 Task: Check the median days on the market of single-family homes in the last 1 year.
Action: Mouse moved to (1051, 195)
Screenshot: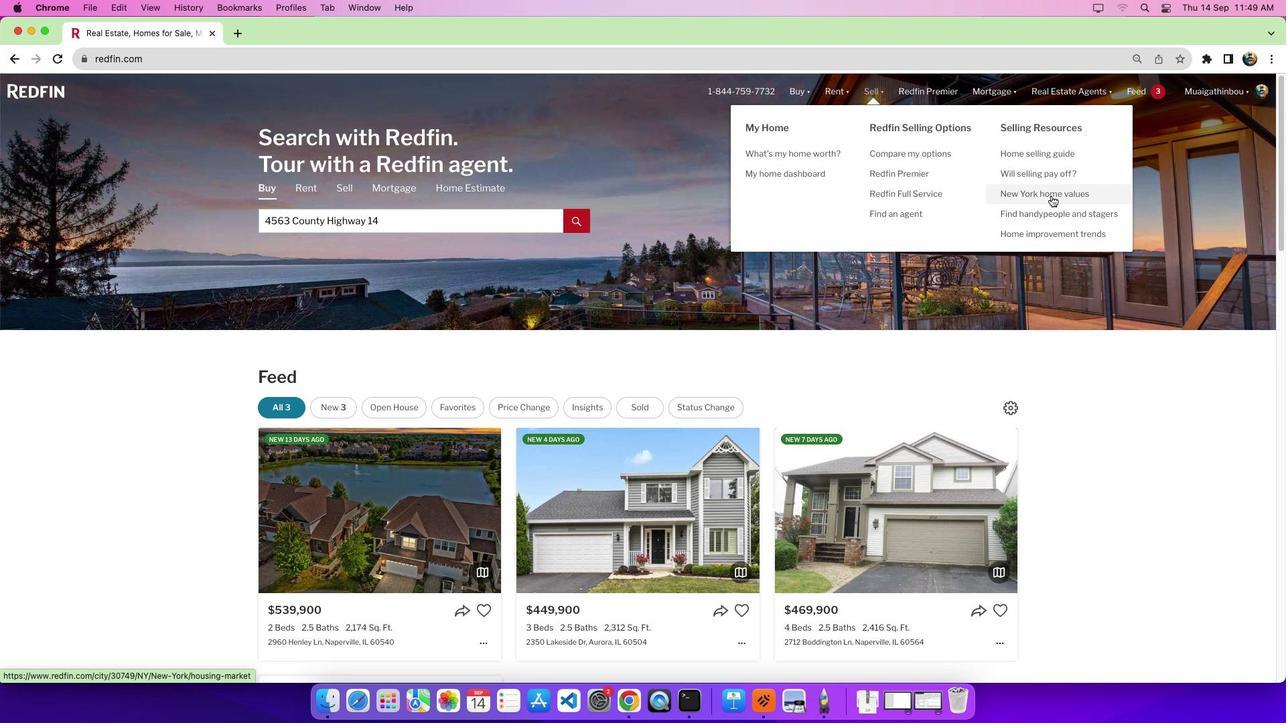 
Action: Mouse pressed left at (1051, 195)
Screenshot: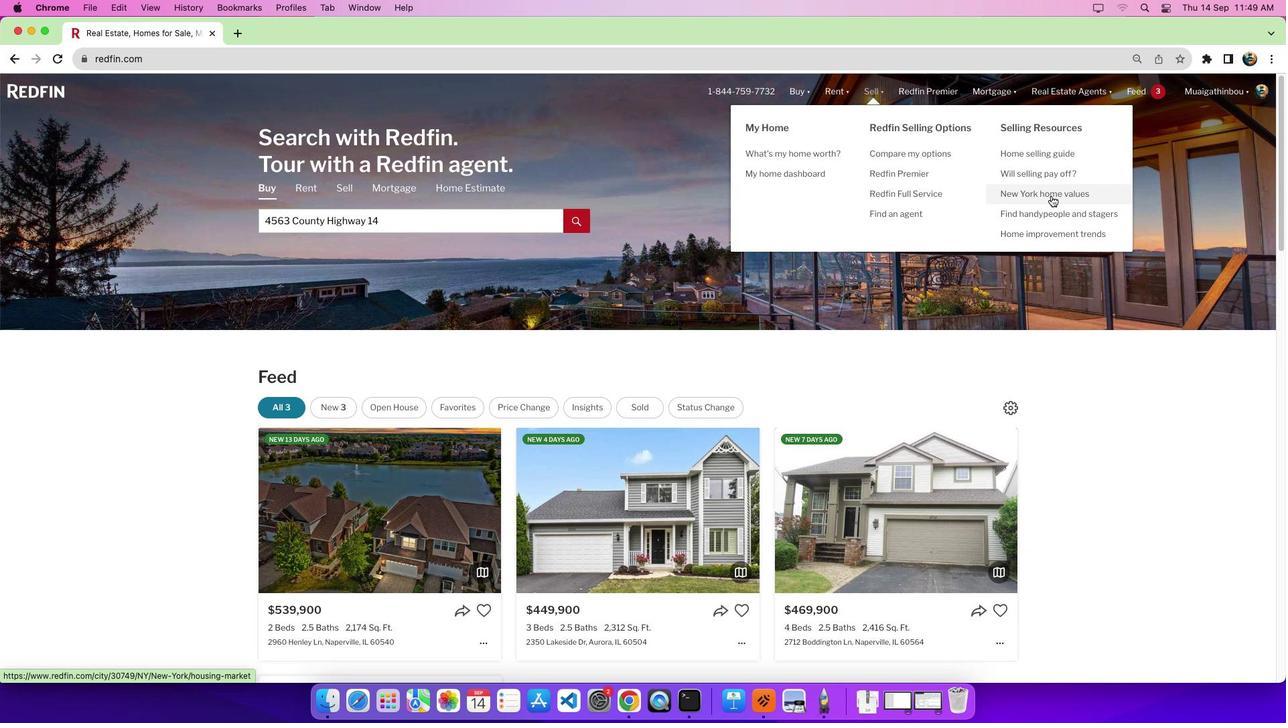 
Action: Mouse moved to (731, 376)
Screenshot: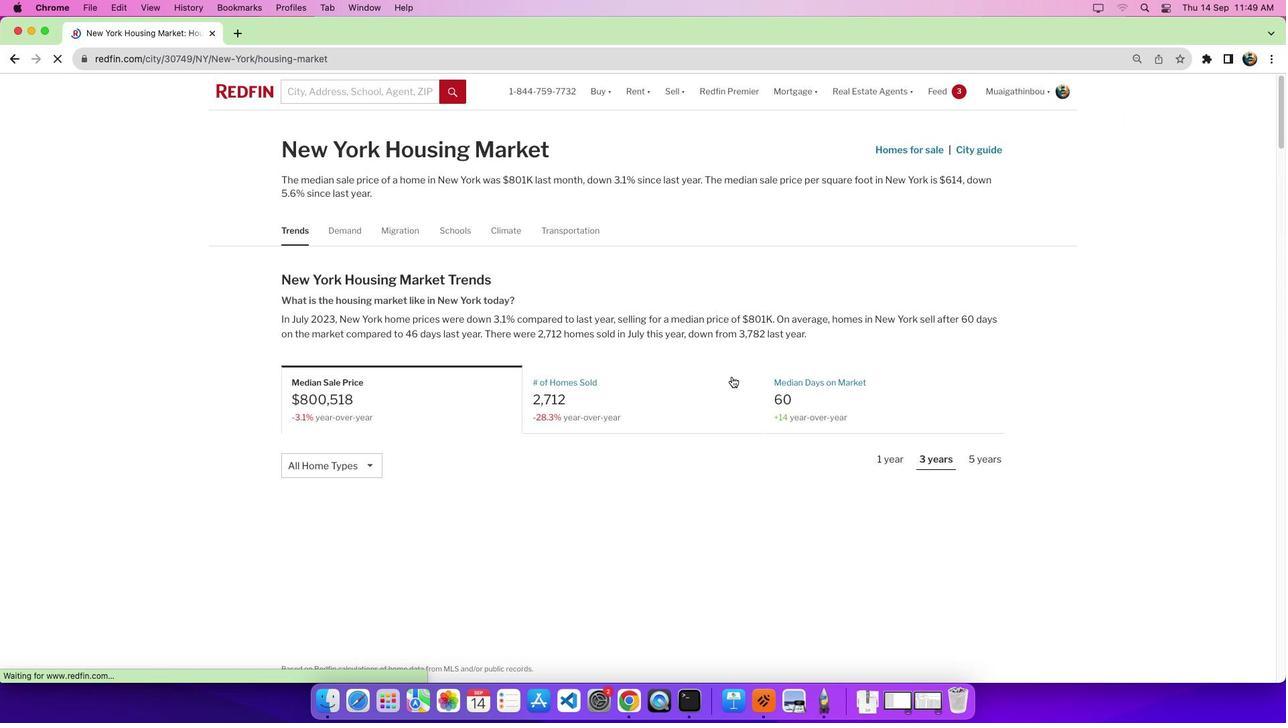 
Action: Mouse scrolled (731, 376) with delta (0, 0)
Screenshot: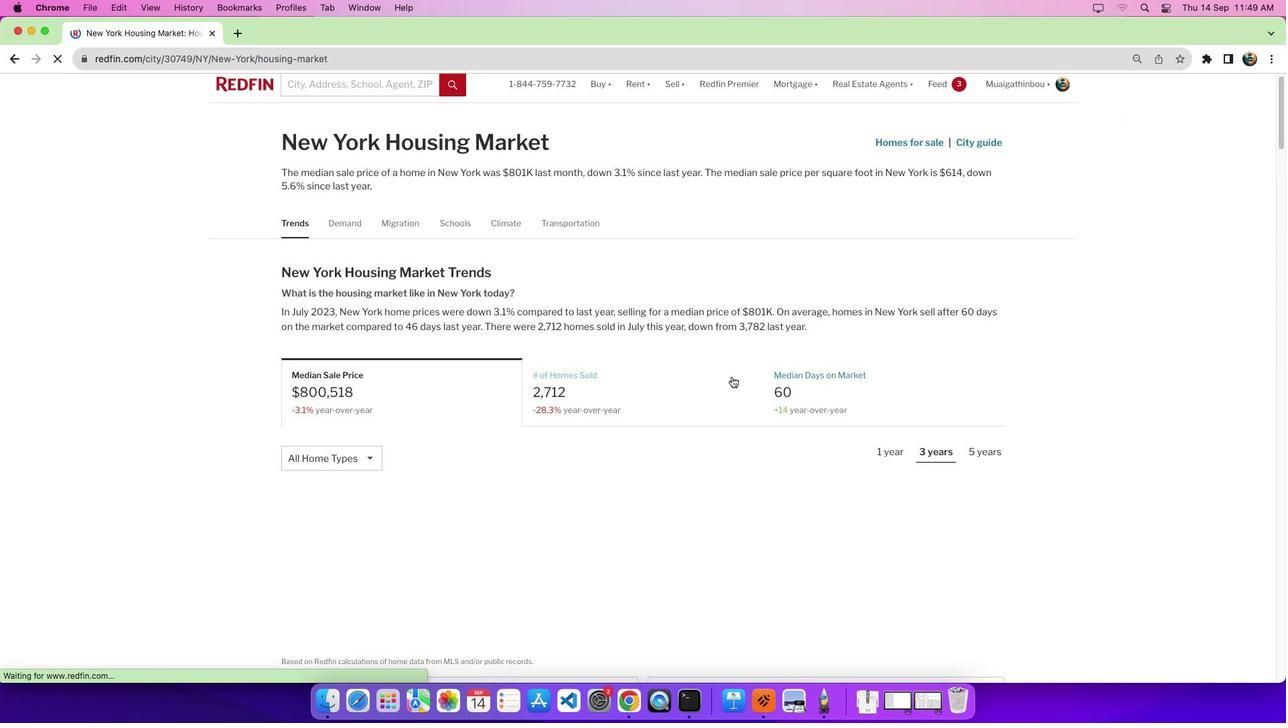 
Action: Mouse scrolled (731, 376) with delta (0, 0)
Screenshot: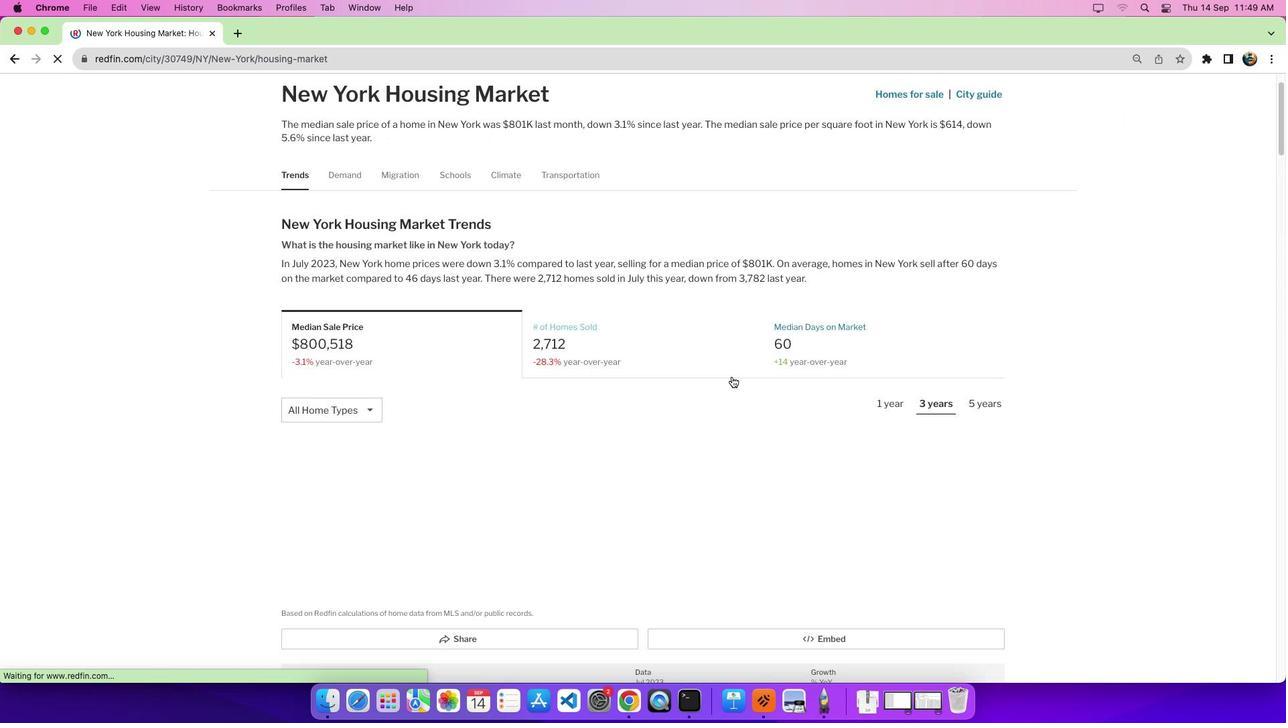 
Action: Mouse scrolled (731, 376) with delta (0, -4)
Screenshot: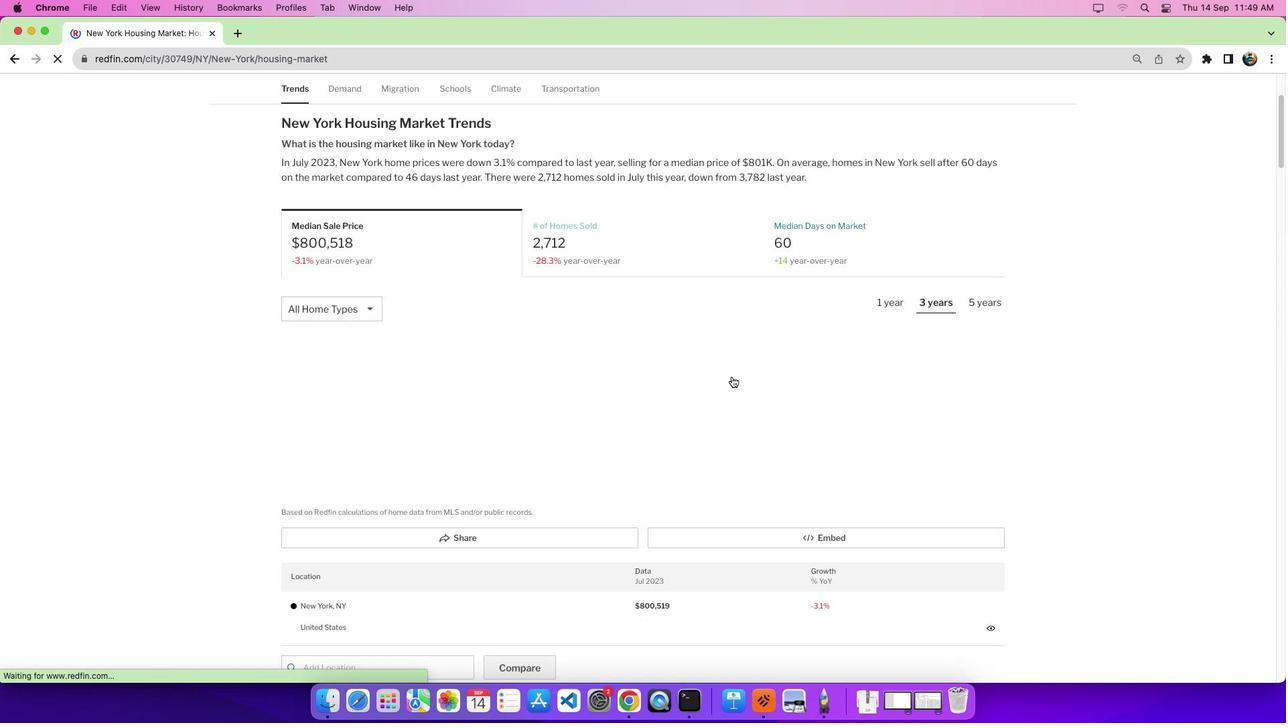 
Action: Mouse scrolled (731, 376) with delta (0, 0)
Screenshot: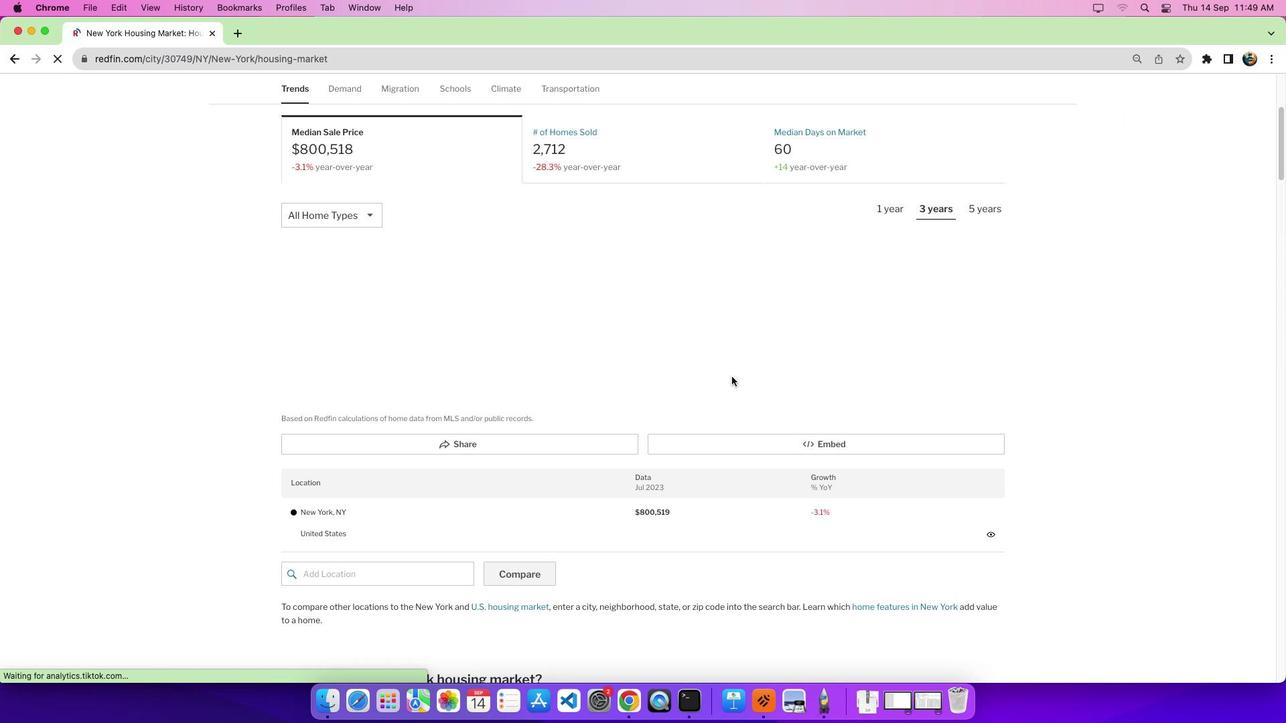 
Action: Mouse scrolled (731, 376) with delta (0, 1)
Screenshot: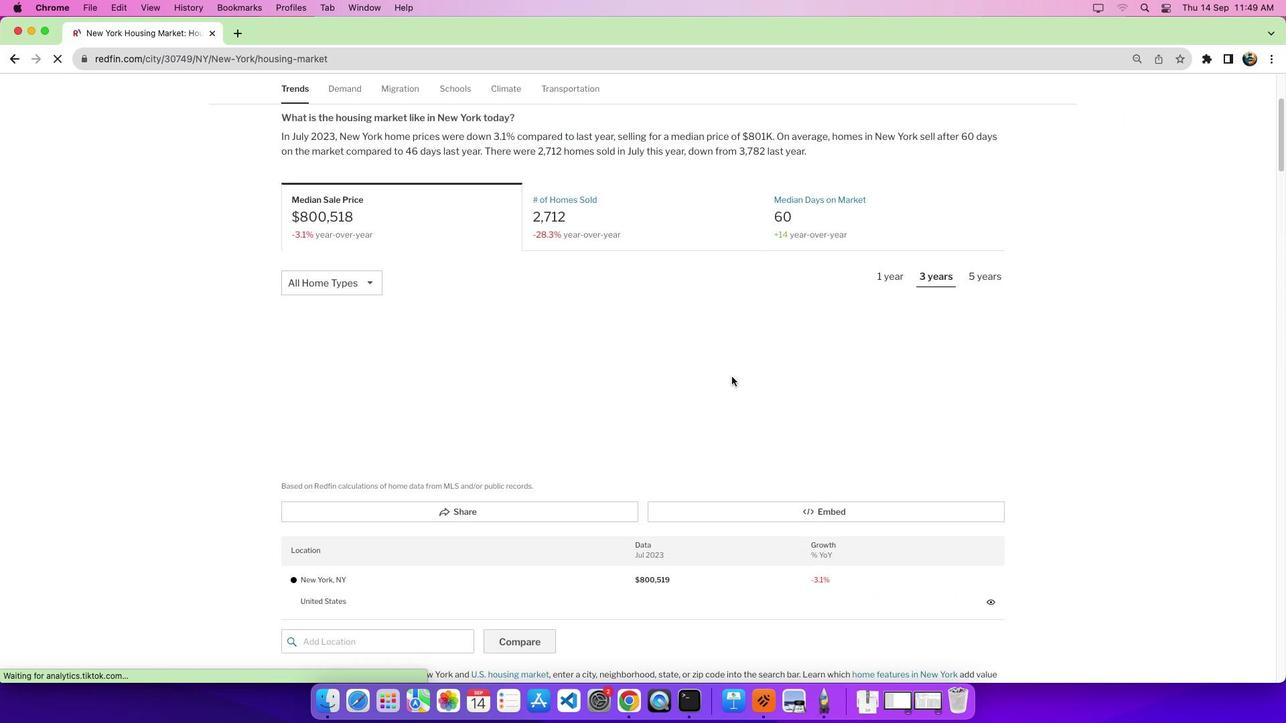 
Action: Mouse scrolled (731, 376) with delta (0, 6)
Screenshot: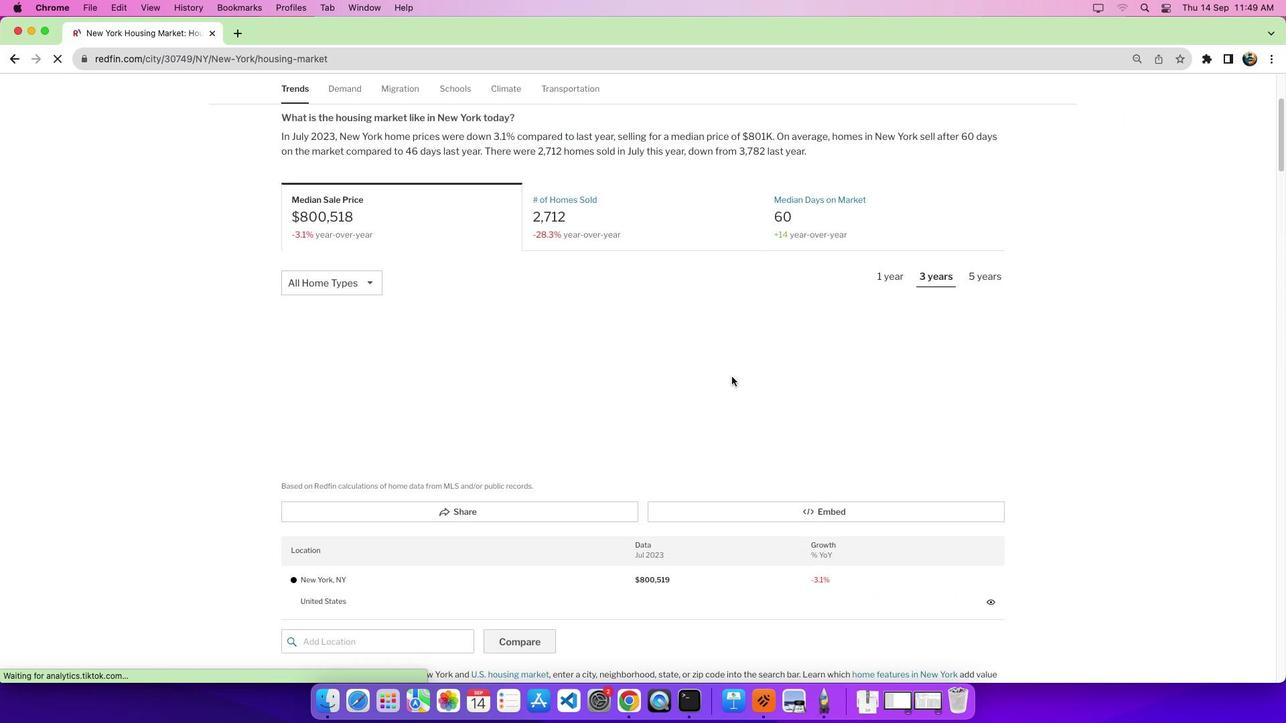 
Action: Mouse scrolled (731, 376) with delta (0, 9)
Screenshot: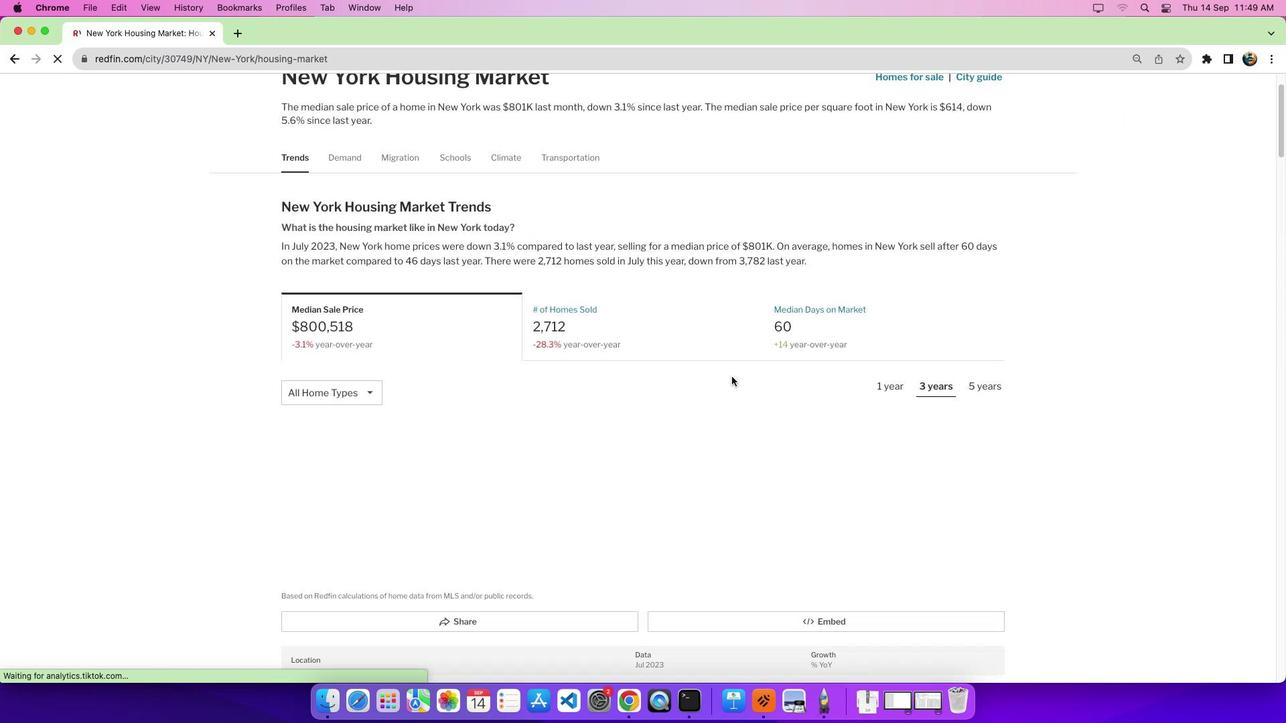 
Action: Mouse moved to (806, 412)
Screenshot: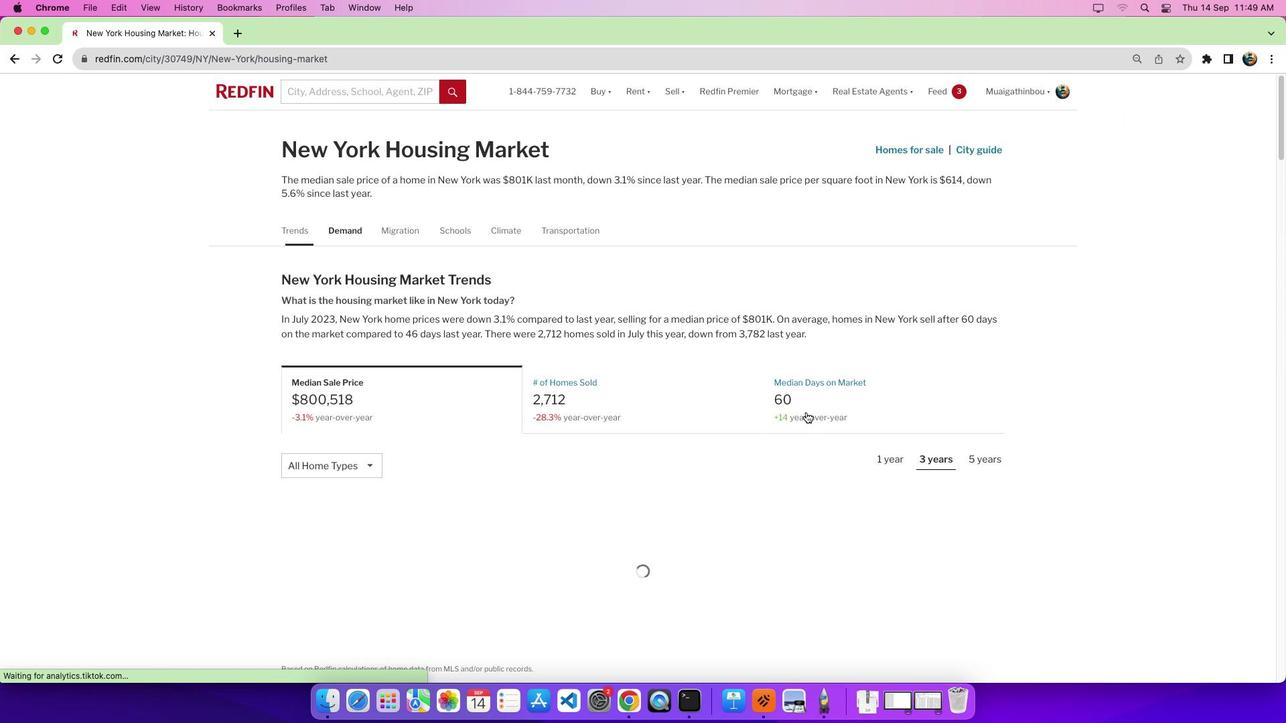 
Action: Mouse pressed left at (806, 412)
Screenshot: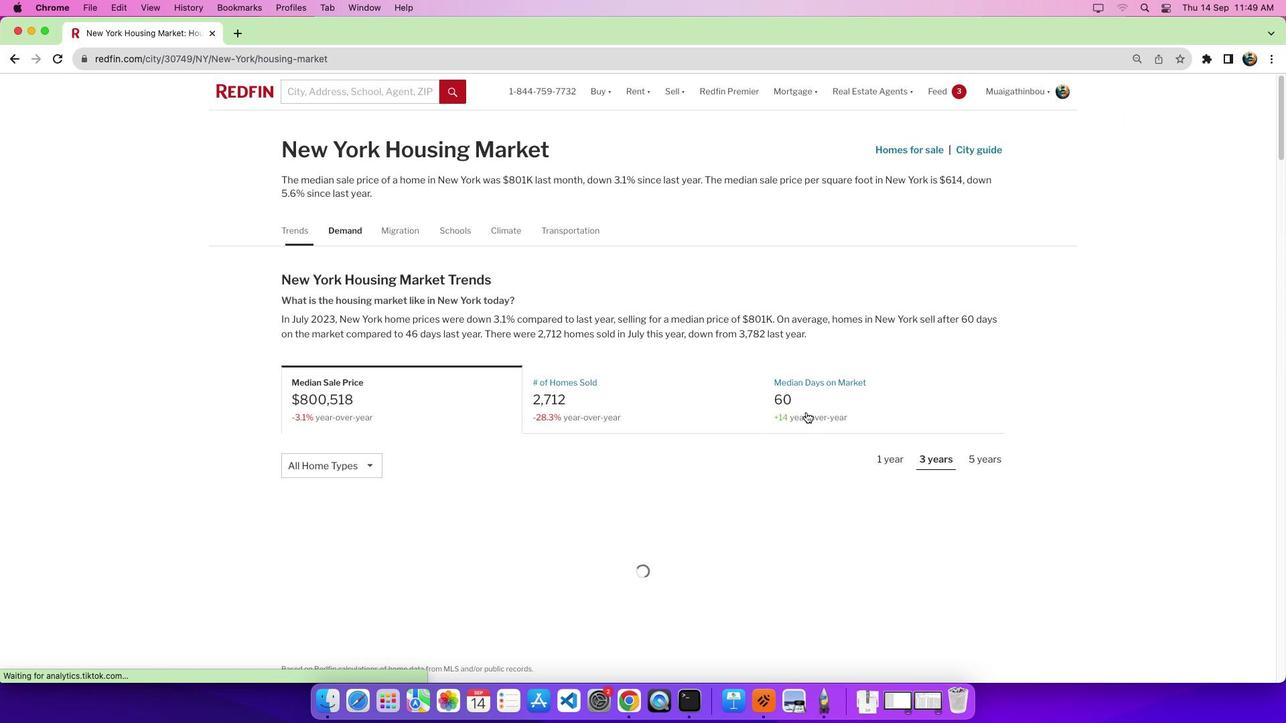 
Action: Mouse moved to (323, 468)
Screenshot: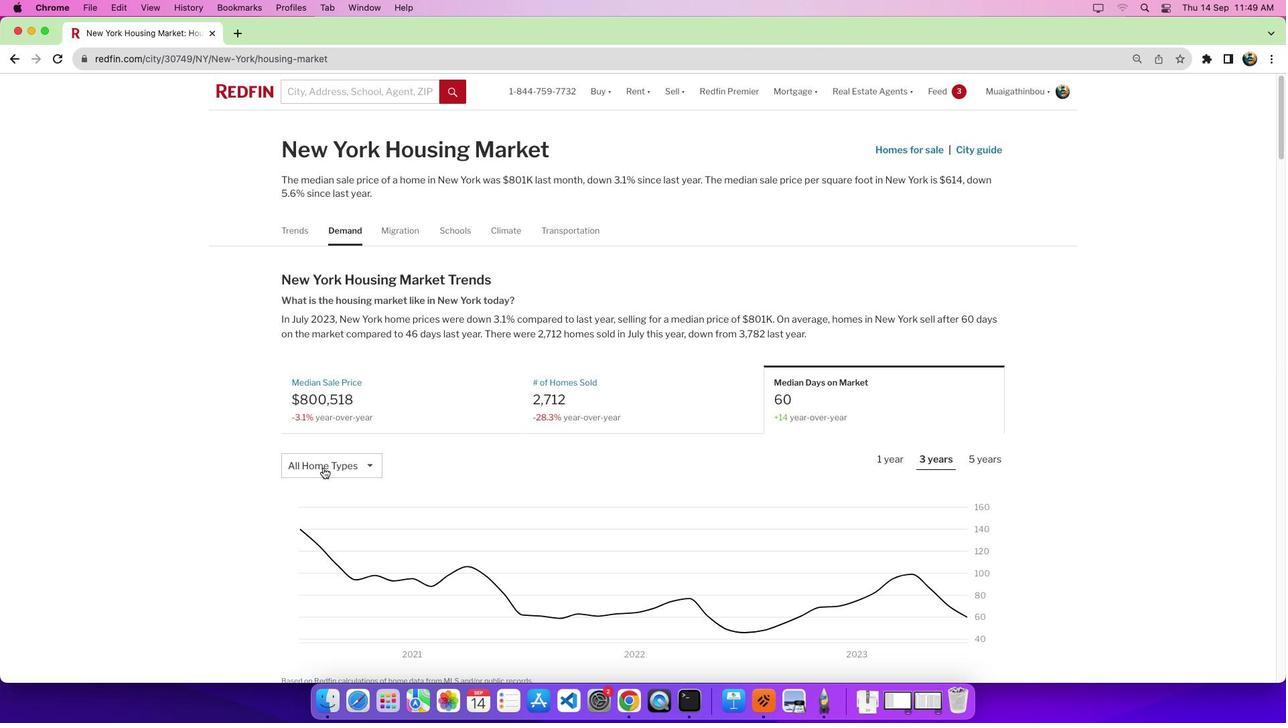 
Action: Mouse pressed left at (323, 468)
Screenshot: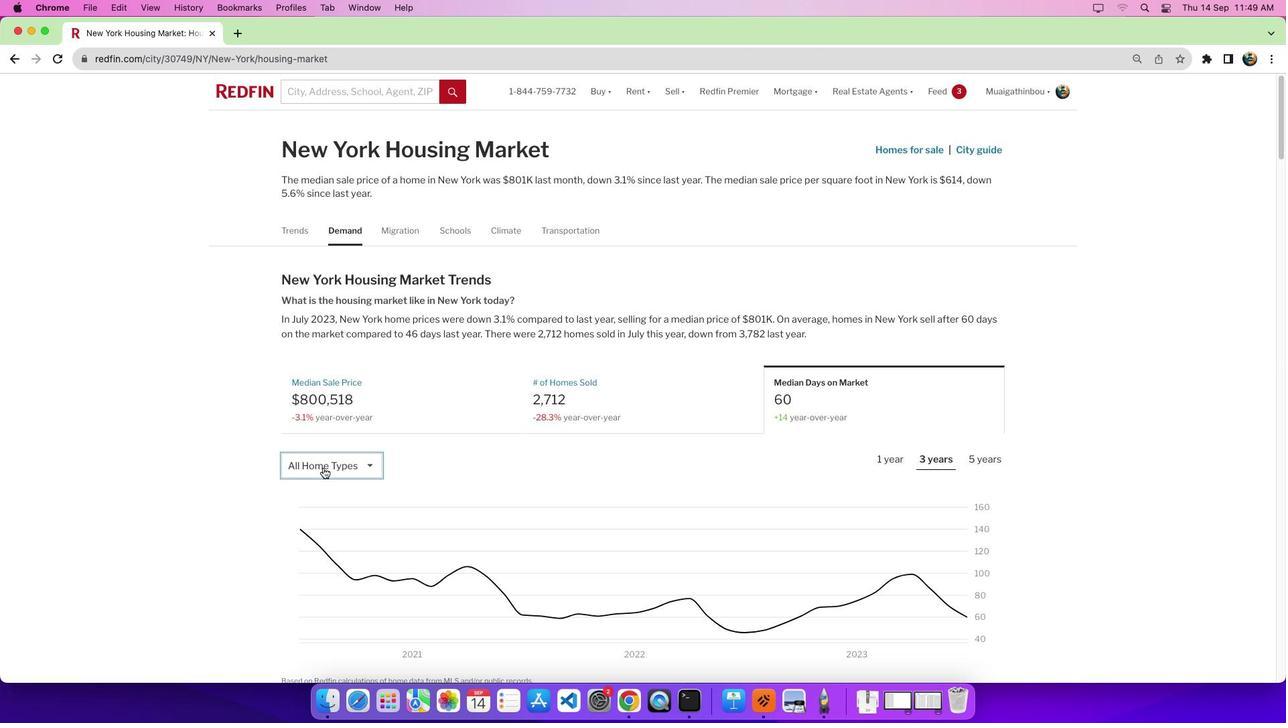 
Action: Mouse moved to (334, 518)
Screenshot: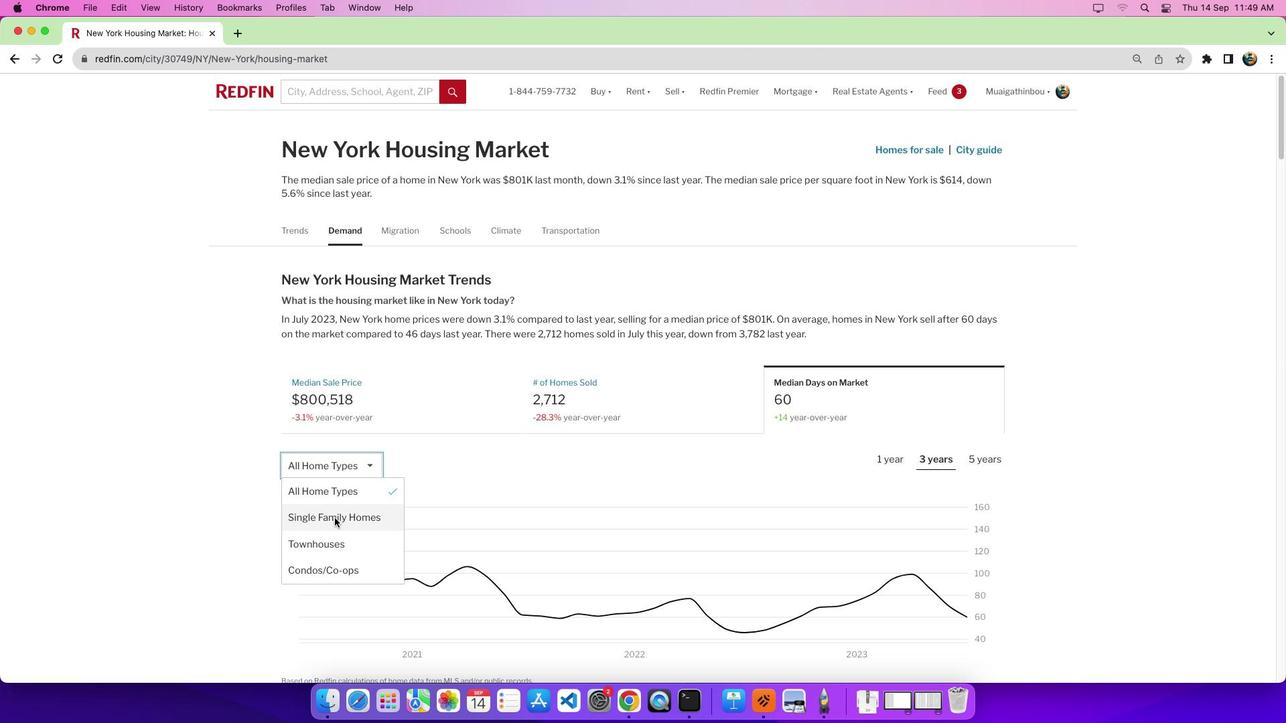 
Action: Mouse pressed left at (334, 518)
Screenshot: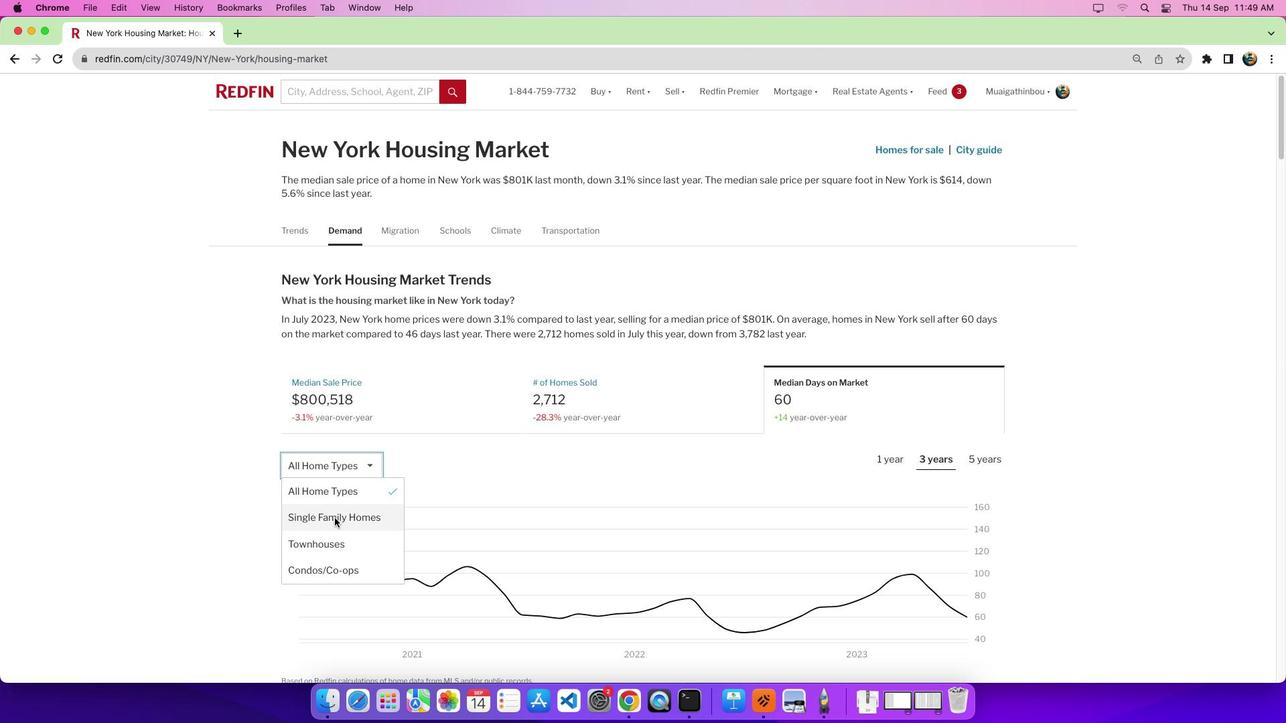 
Action: Mouse moved to (913, 464)
Screenshot: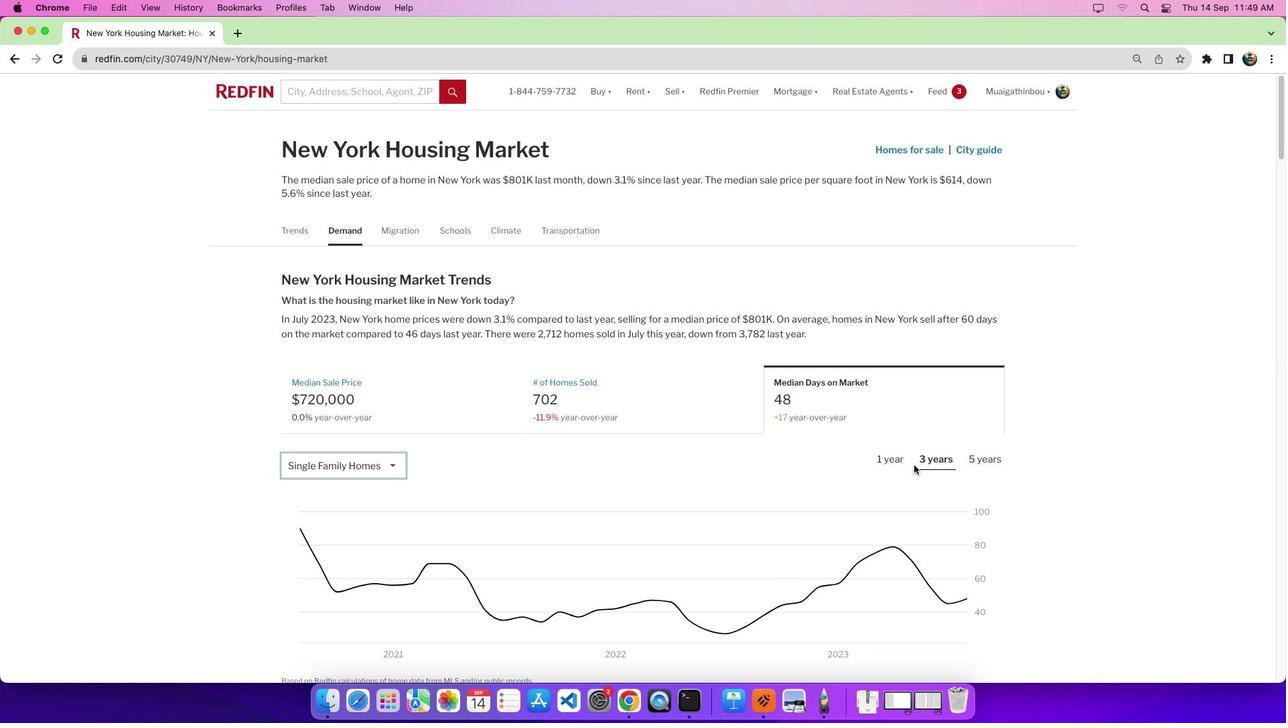 
Action: Mouse pressed left at (913, 464)
Screenshot: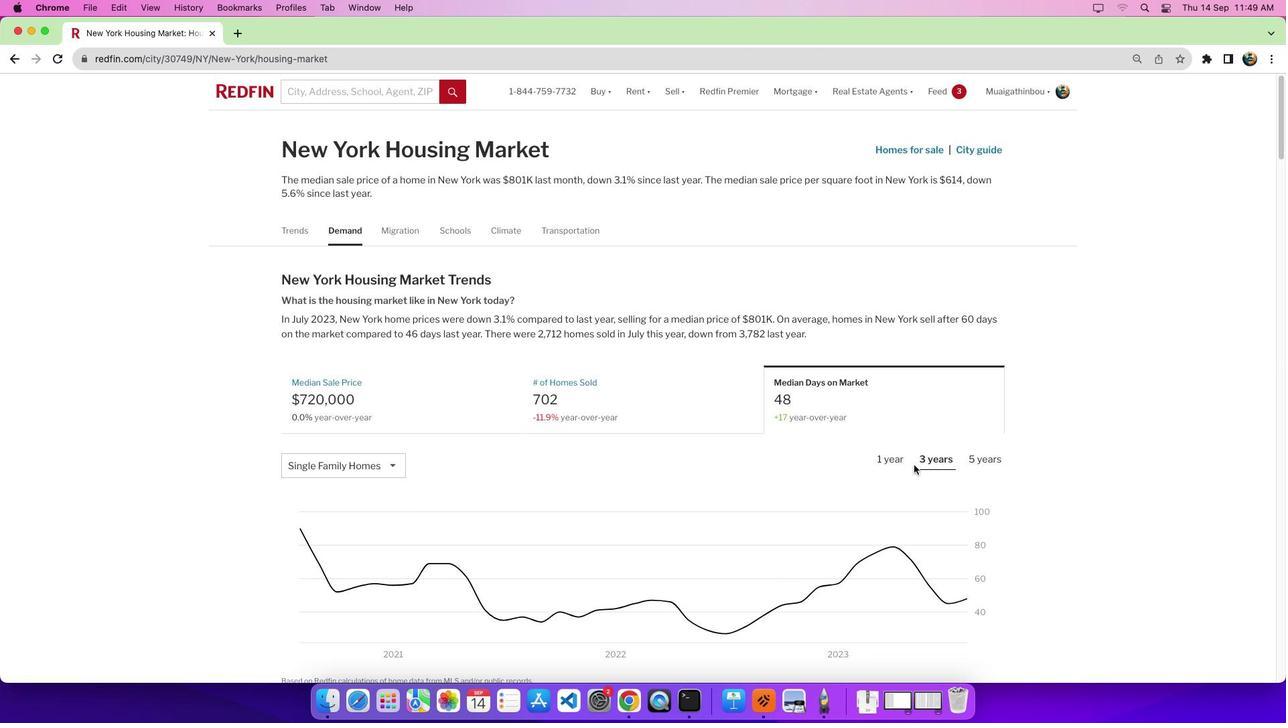 
Action: Mouse moved to (898, 462)
Screenshot: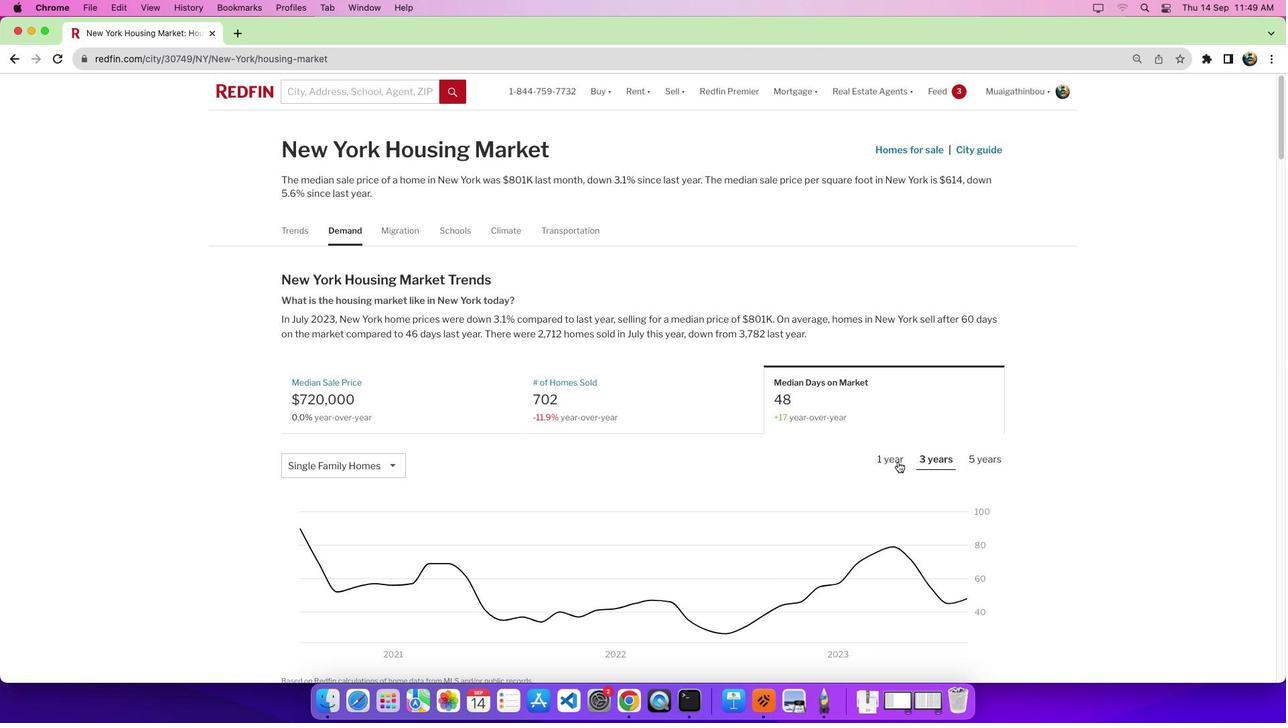 
Action: Mouse pressed left at (898, 462)
Screenshot: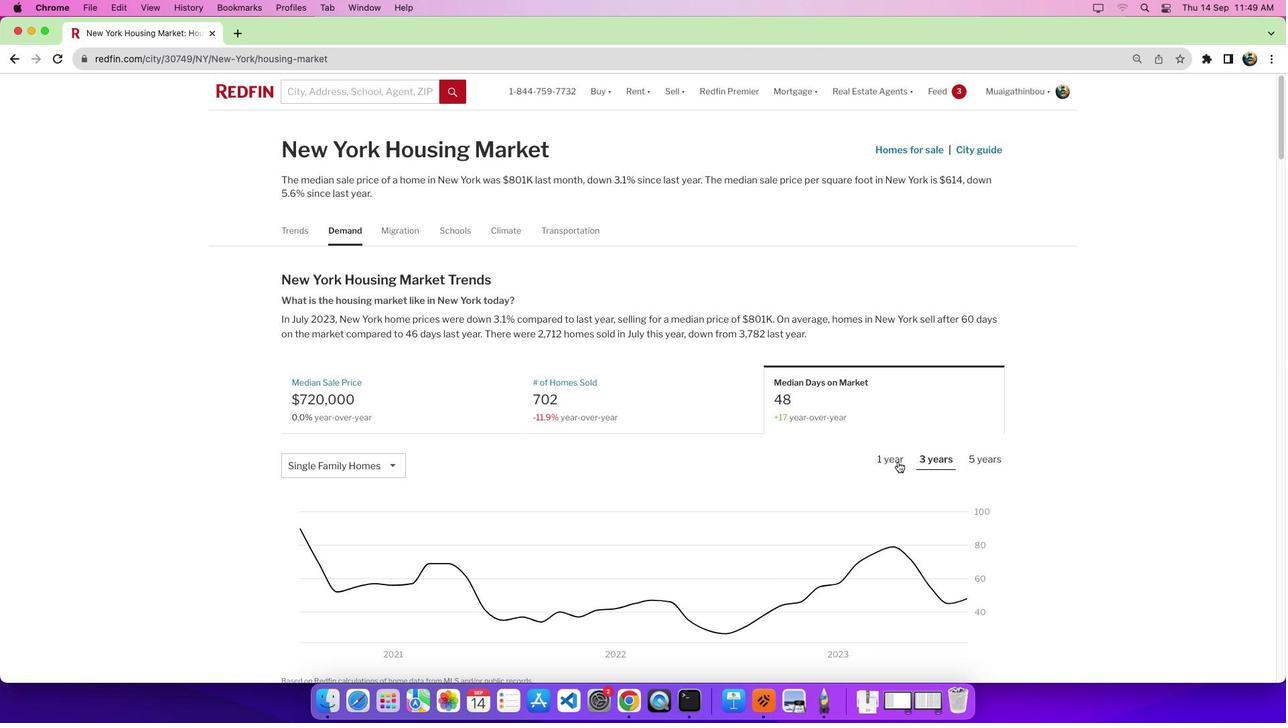 
Action: Mouse moved to (886, 461)
Screenshot: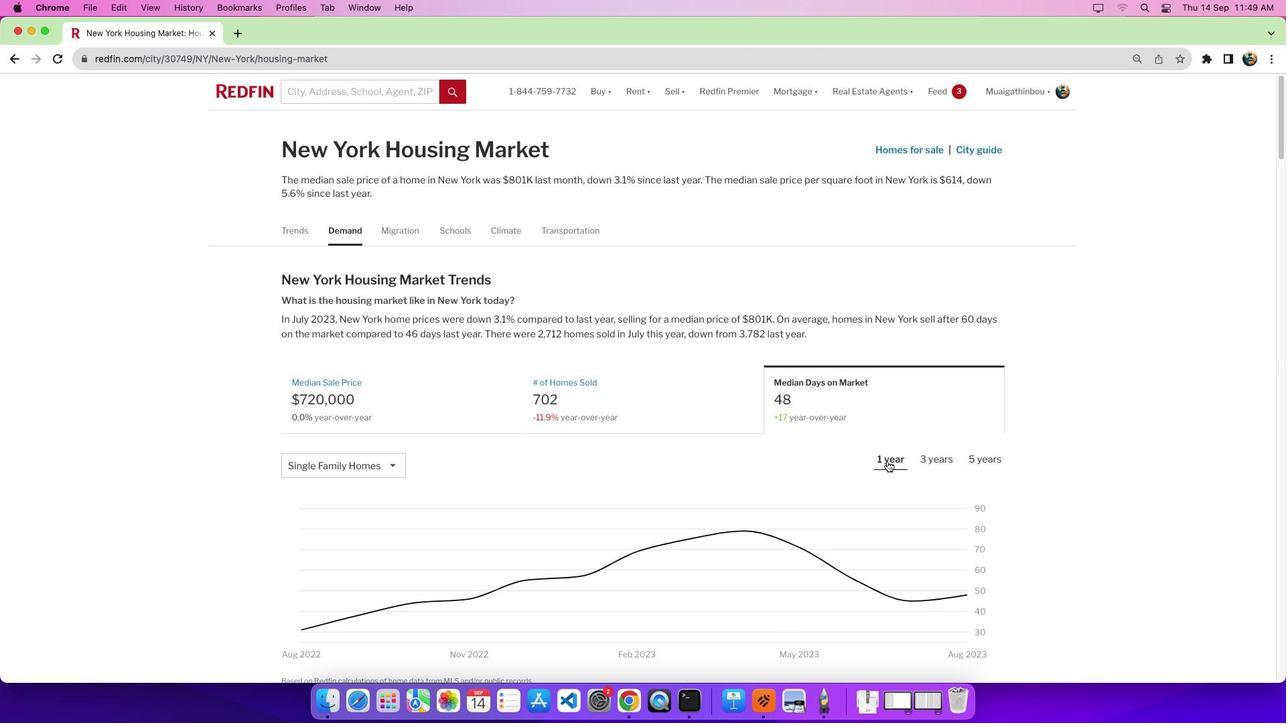 
Action: Mouse scrolled (886, 461) with delta (0, 0)
Screenshot: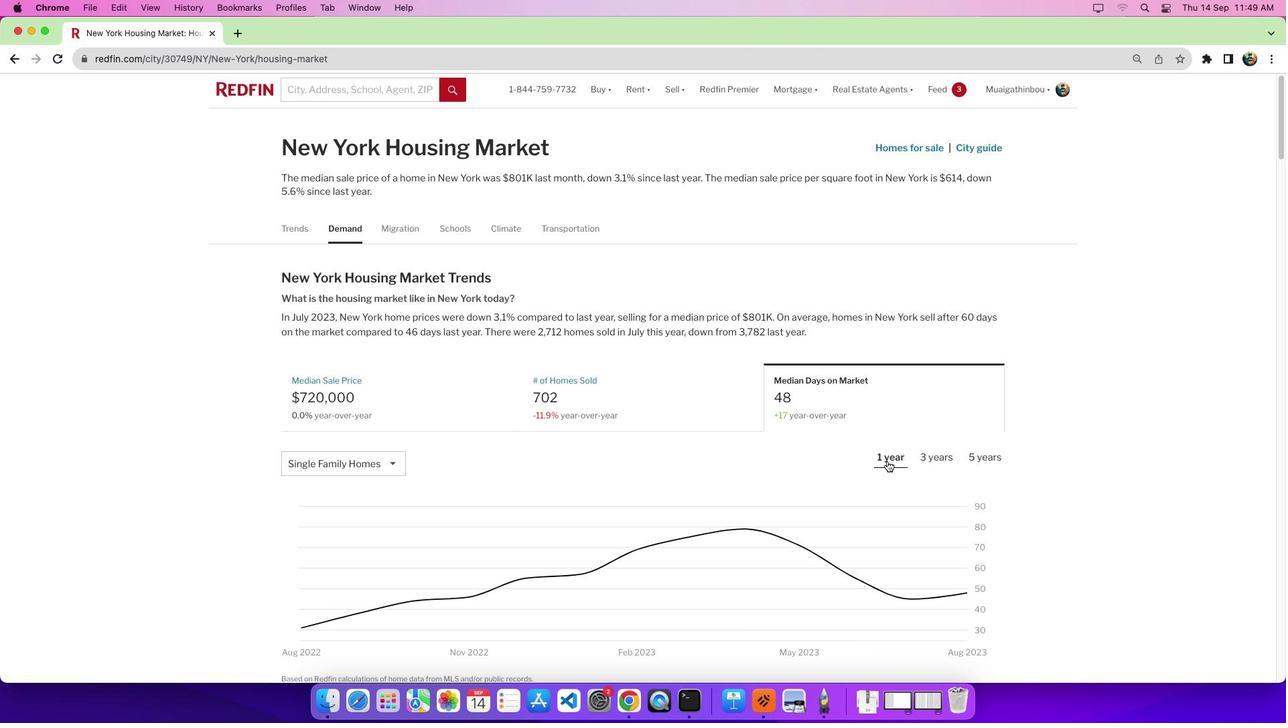 
Action: Mouse scrolled (886, 461) with delta (0, 0)
Screenshot: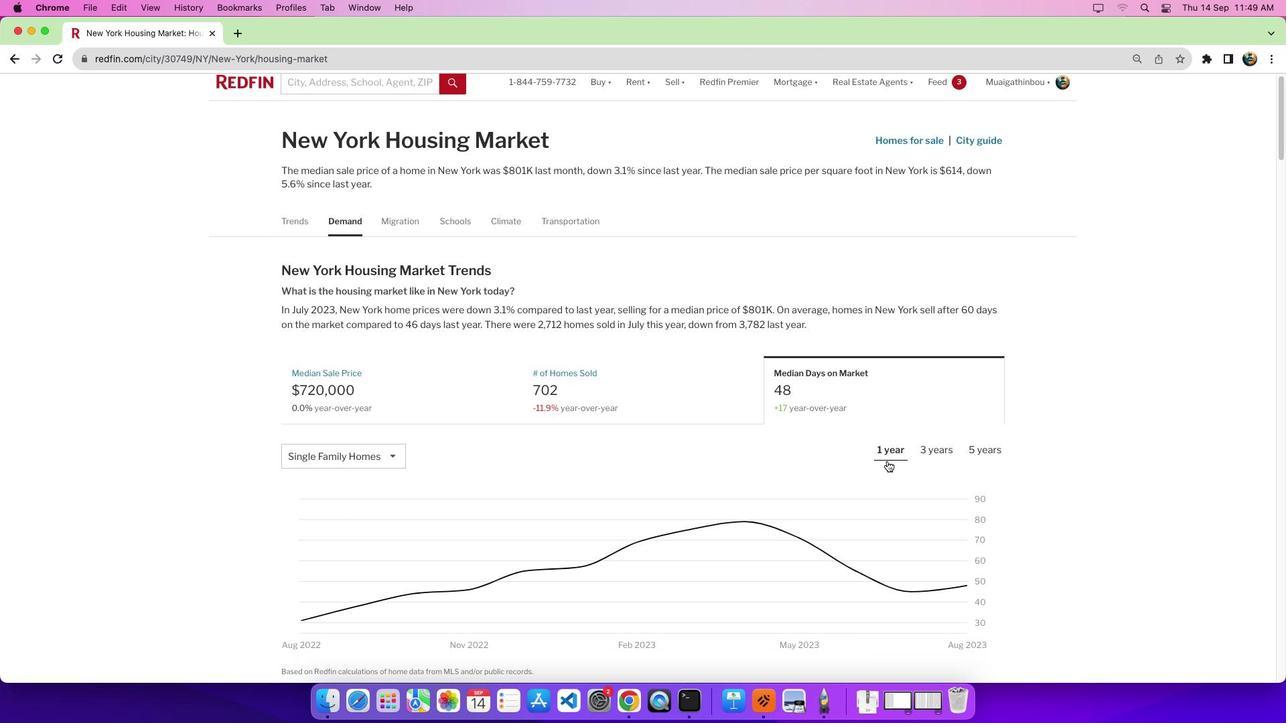 
Action: Mouse scrolled (886, 461) with delta (0, -1)
Screenshot: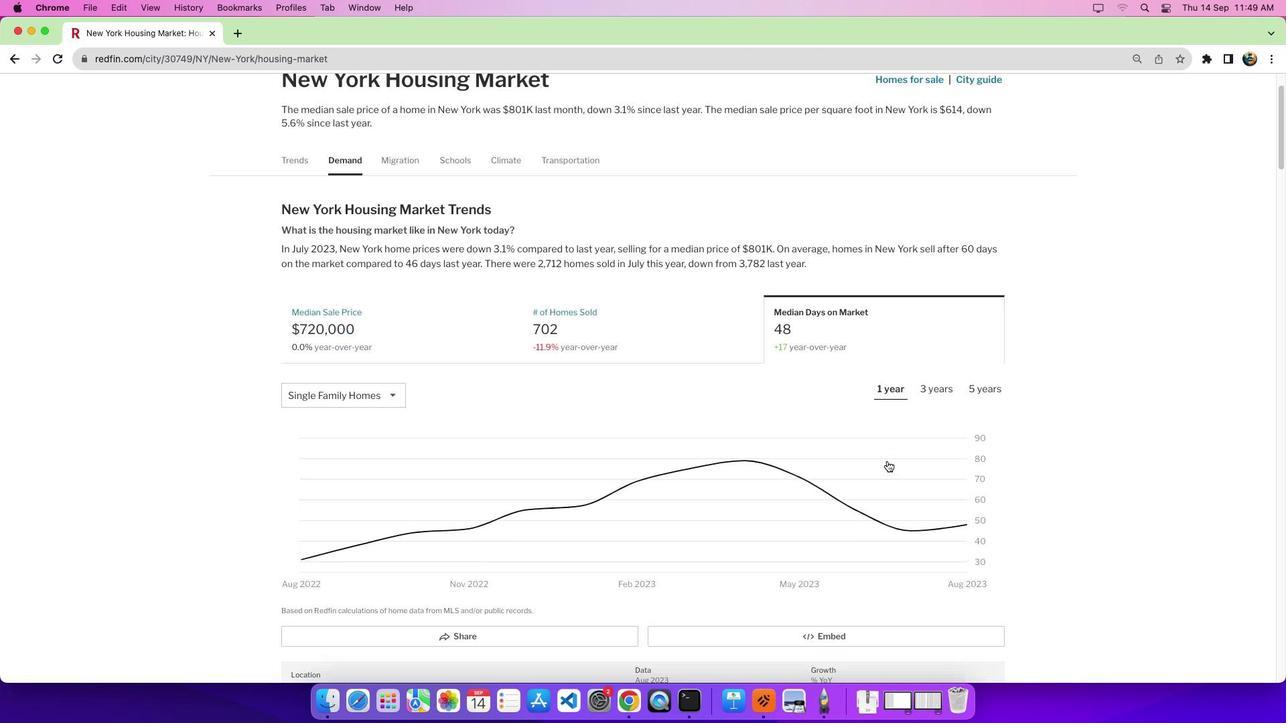 
Action: Mouse moved to (887, 460)
Screenshot: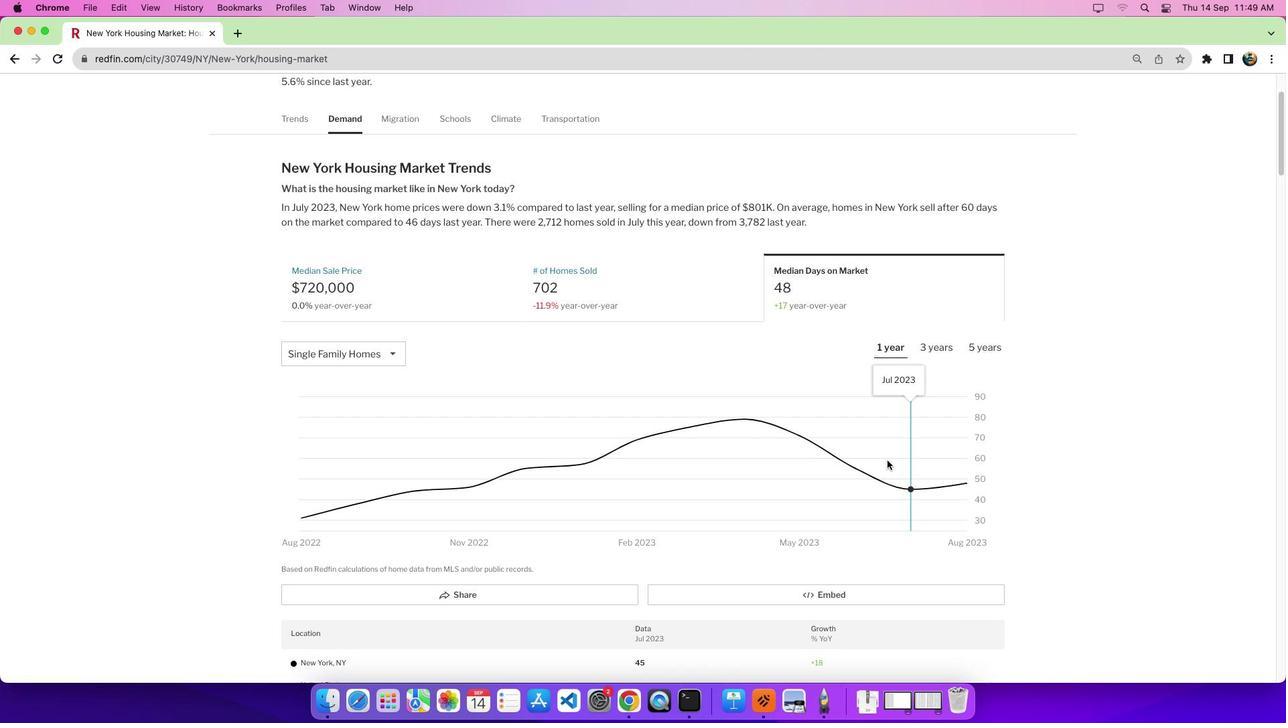 
